 Task: Create a task  Login page not loading or unresponsive , assign it to team member softage.7@softage.net in the project ZestTech and update the status of the task to  Off Track , set the priority of the task to Medium.
Action: Mouse moved to (67, 504)
Screenshot: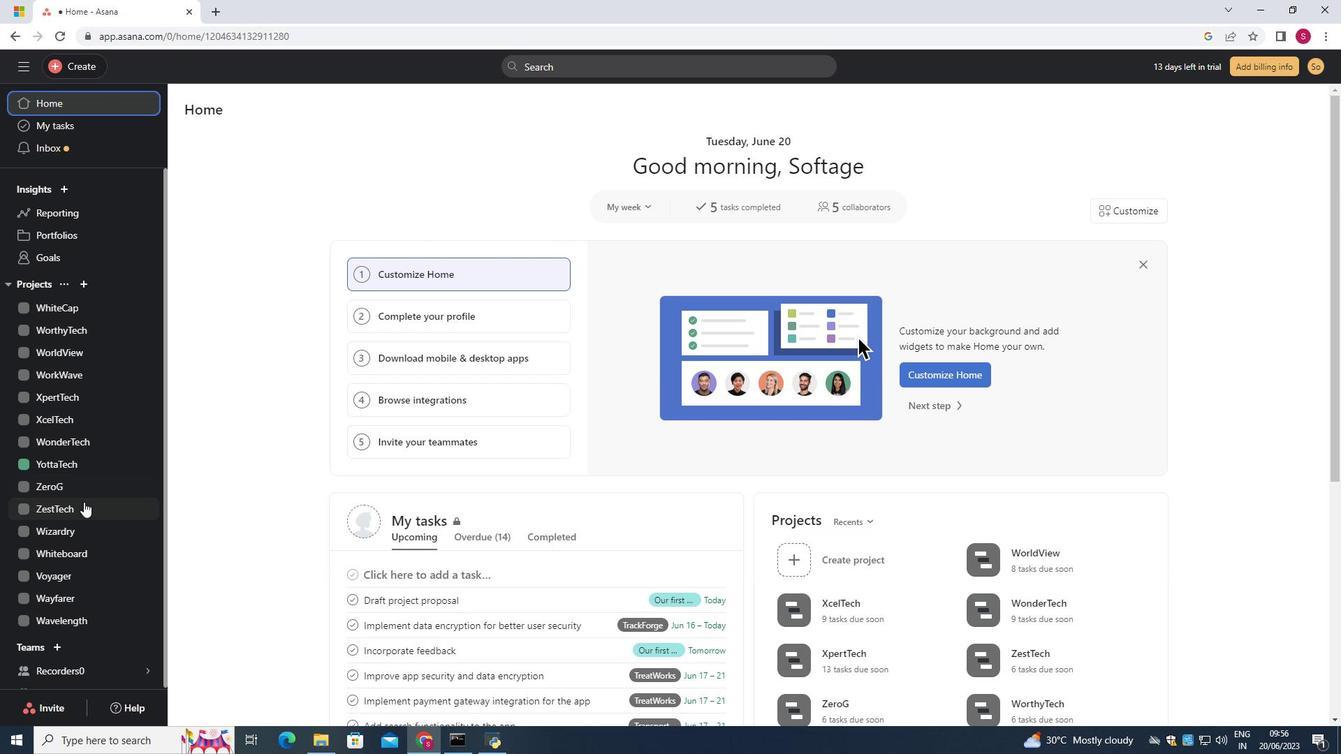 
Action: Mouse pressed left at (67, 504)
Screenshot: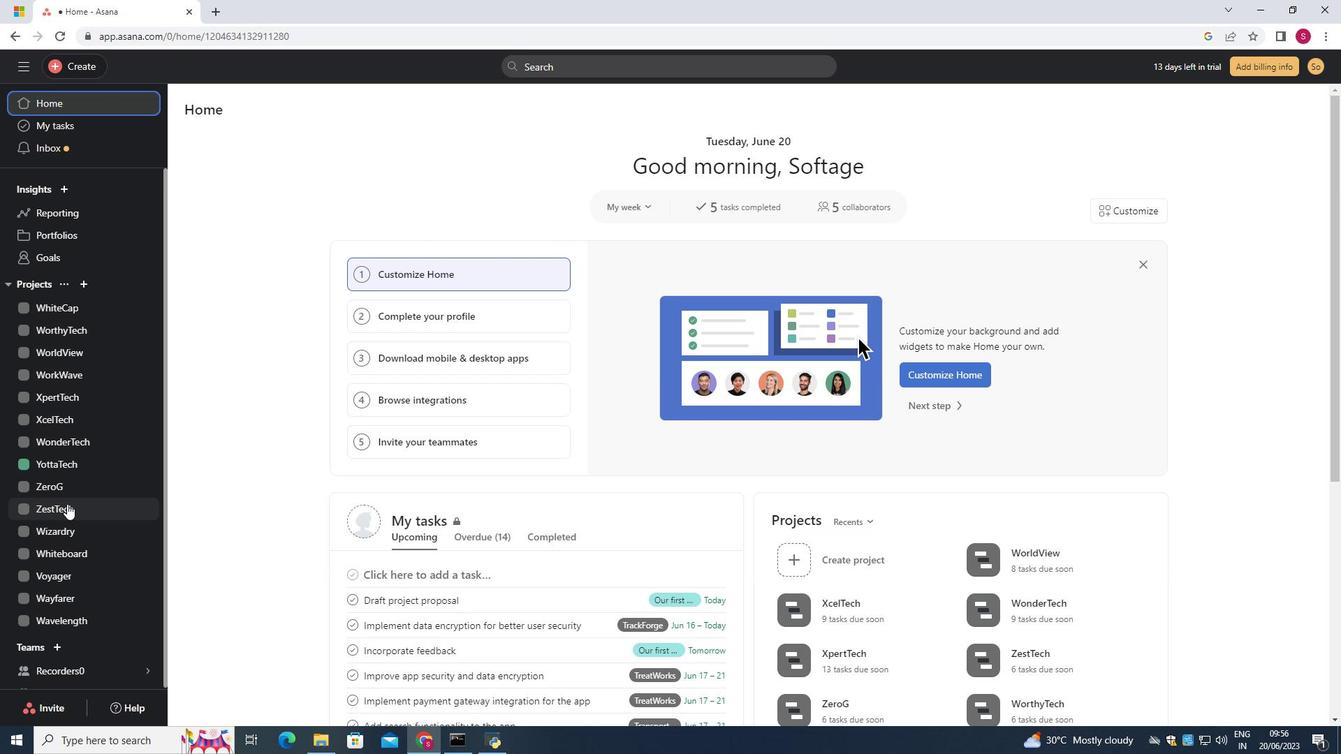 
Action: Mouse moved to (219, 176)
Screenshot: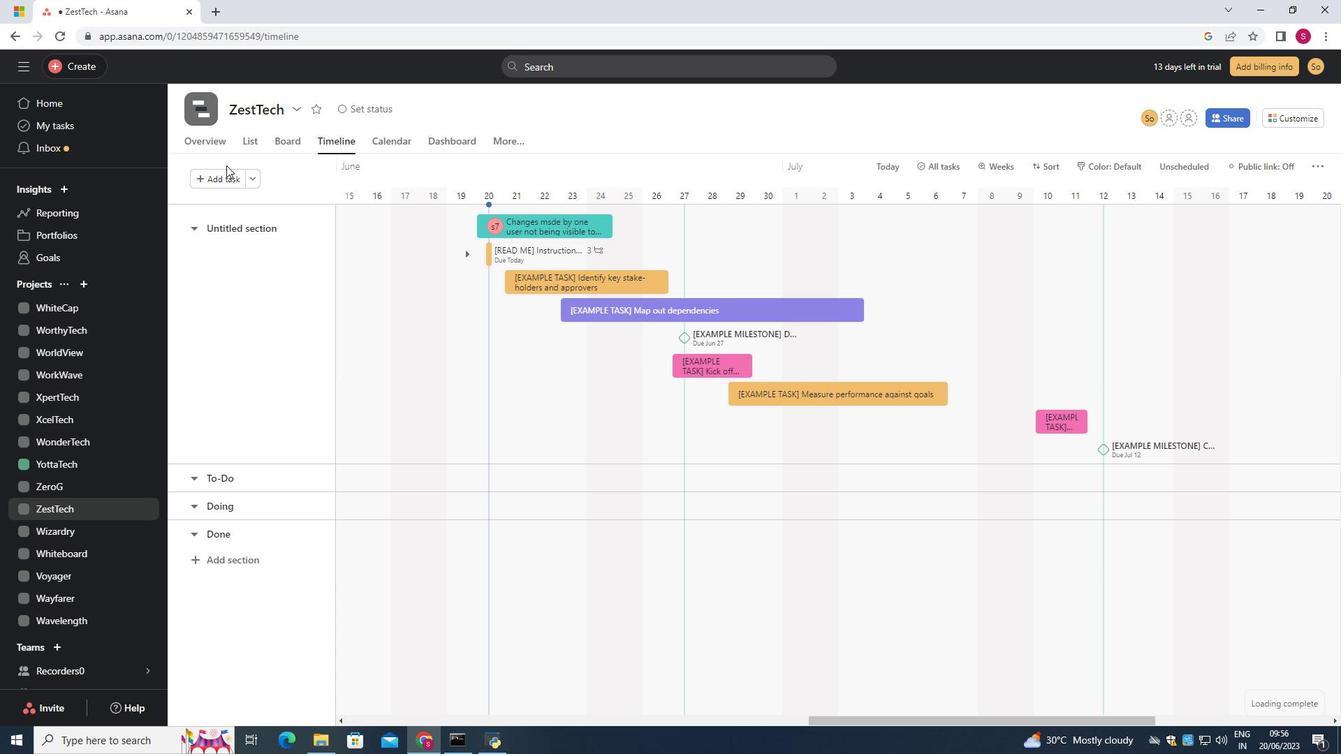 
Action: Mouse pressed left at (219, 176)
Screenshot: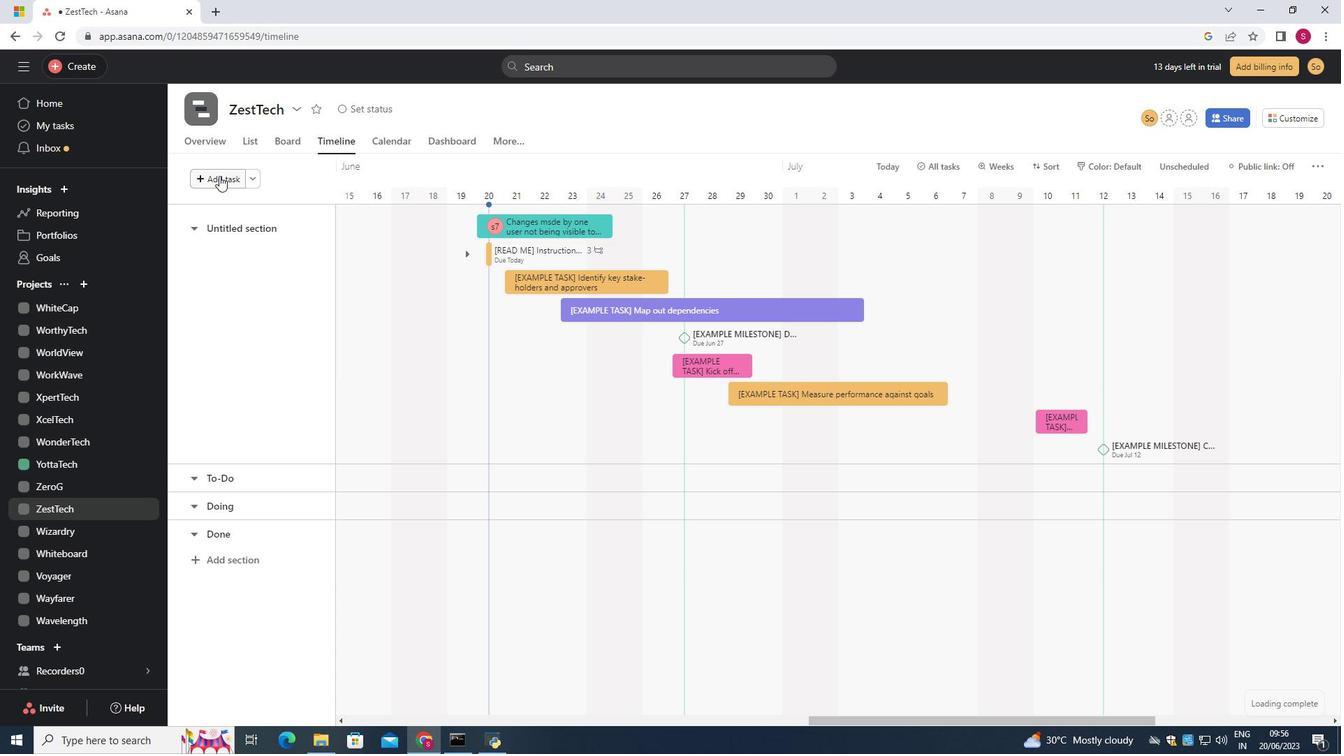 
Action: Key pressed <Key.shift>Login<Key.space>page<Key.space>not<Key.space>loading<Key.space>or<Key.space>unresponsive<Key.enter>
Screenshot: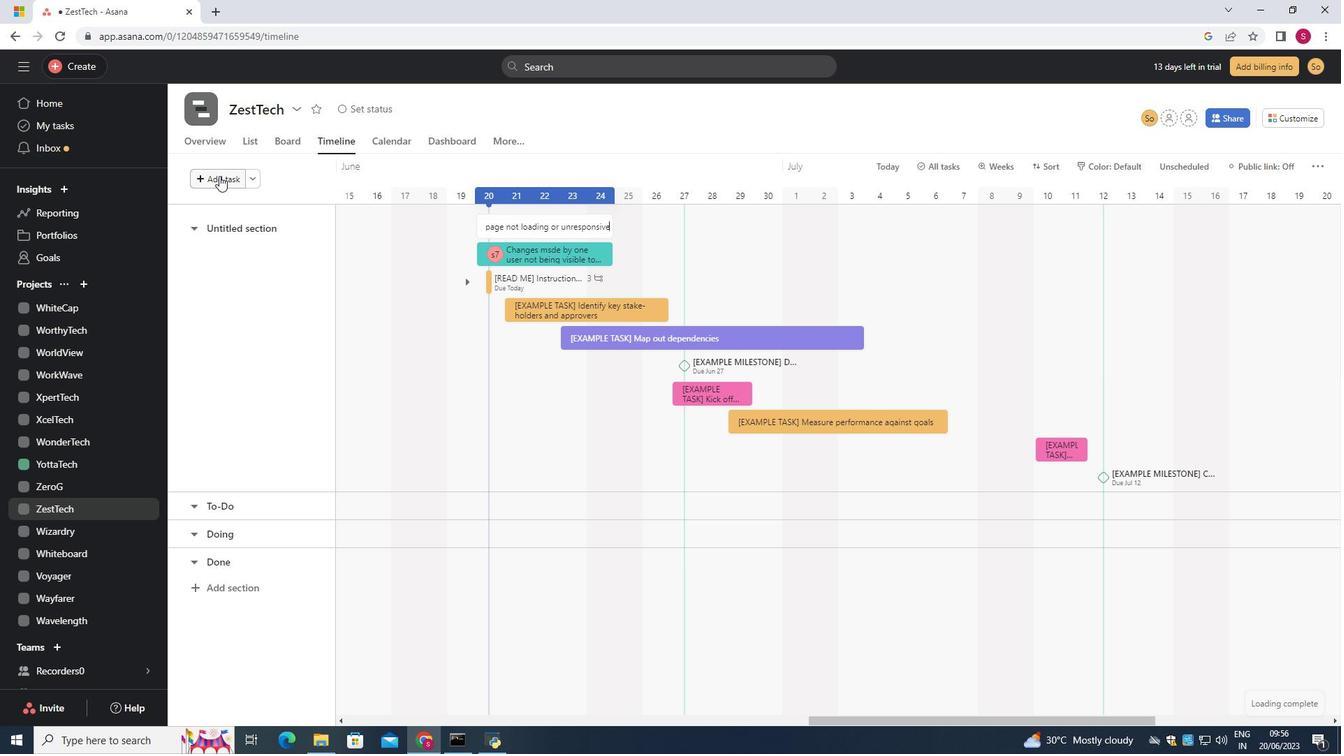
Action: Mouse moved to (573, 222)
Screenshot: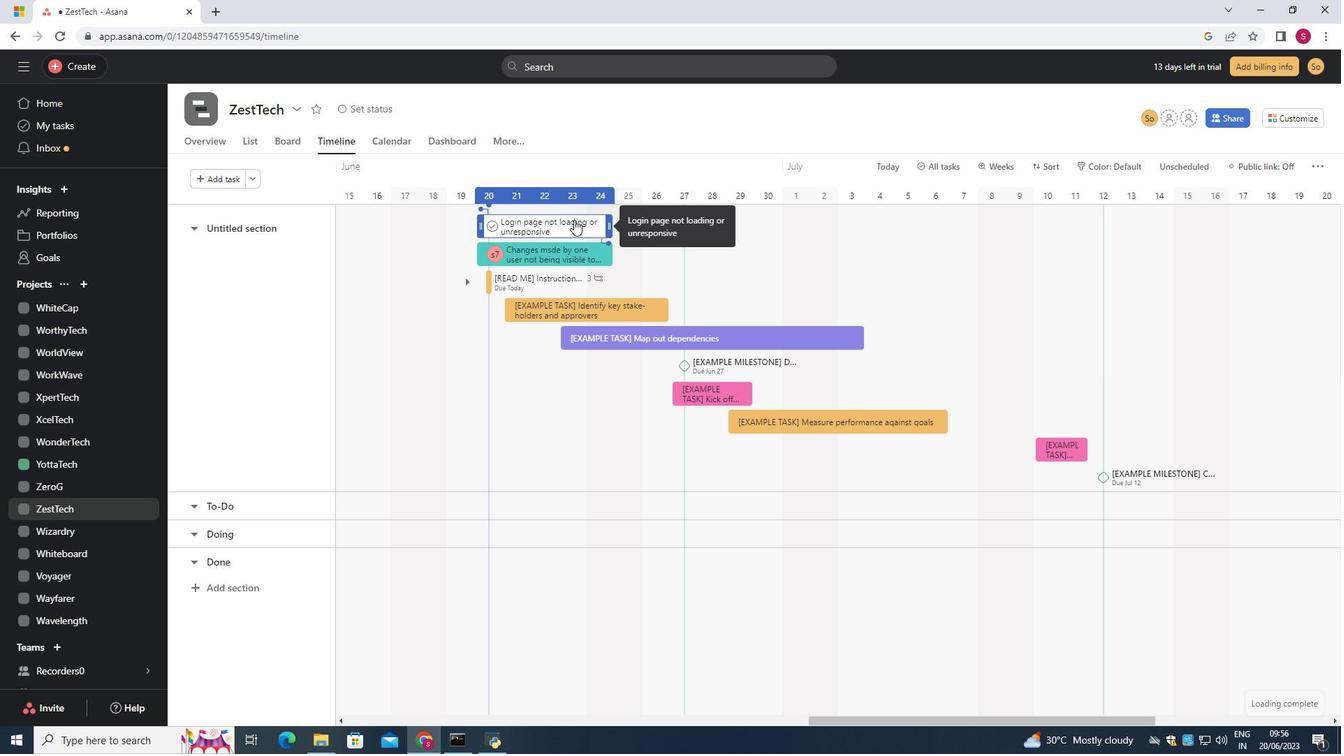 
Action: Mouse pressed left at (573, 222)
Screenshot: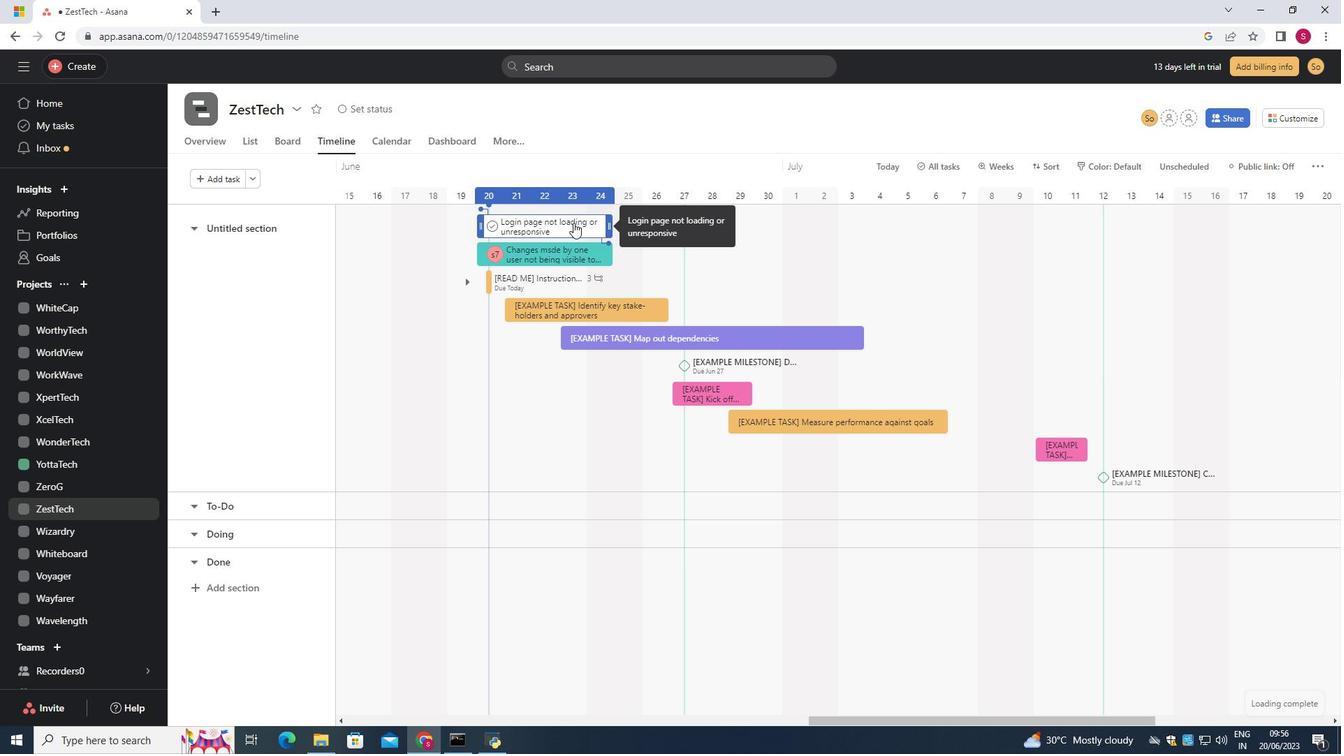 
Action: Mouse moved to (1029, 246)
Screenshot: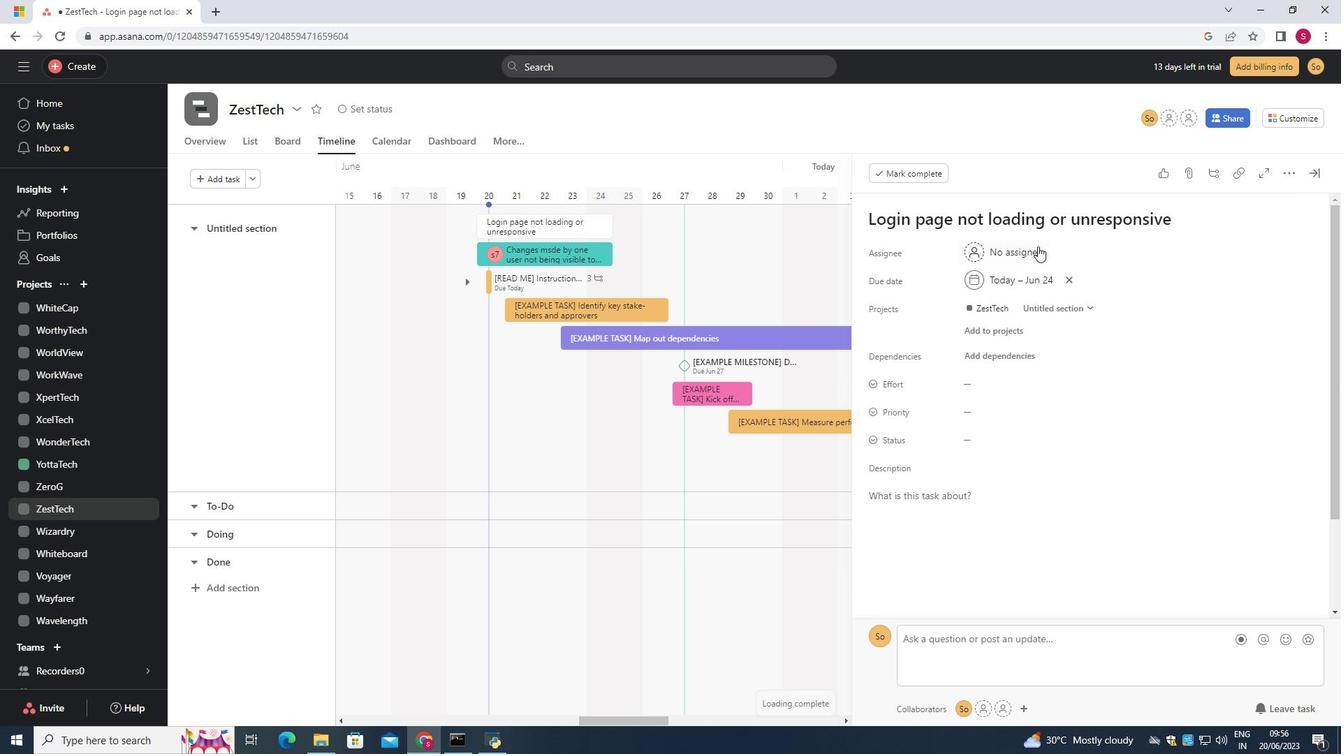 
Action: Mouse pressed left at (1029, 246)
Screenshot: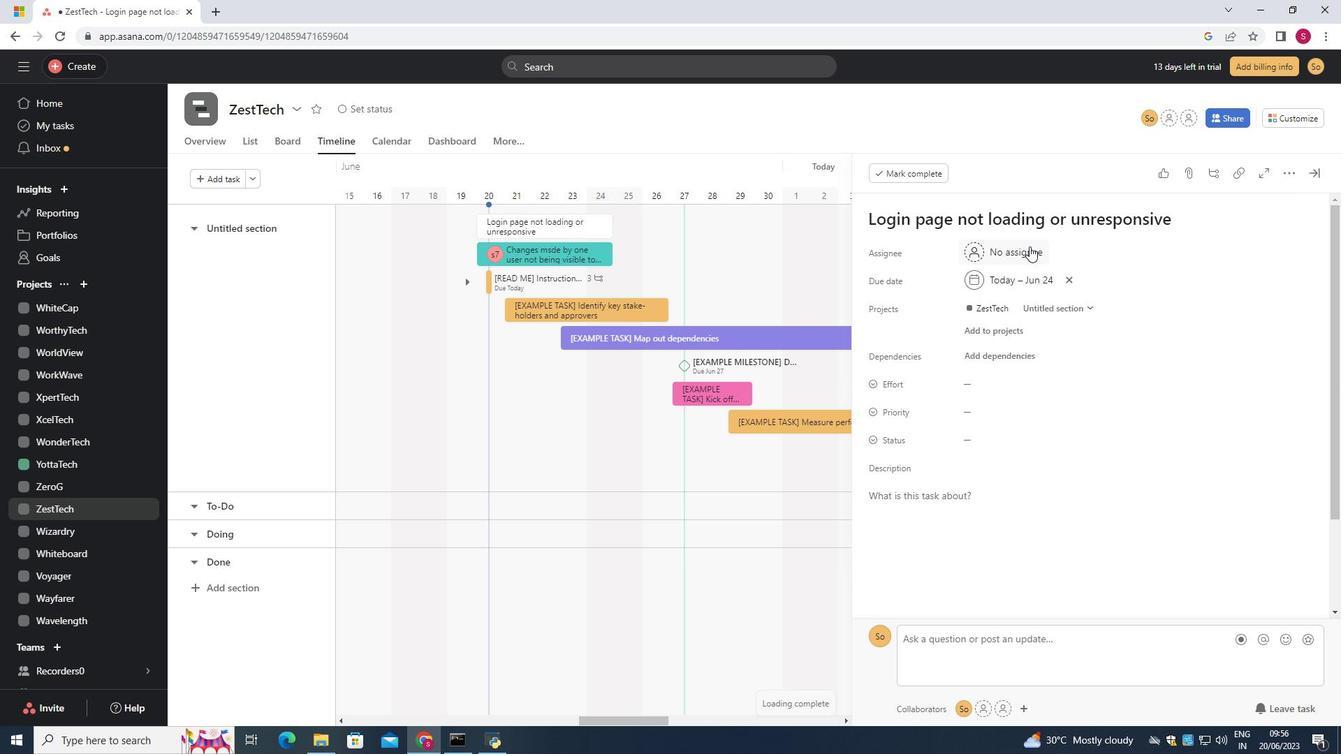 
Action: Key pressed softage.7<Key.shift>@softage.net<Key.enter>
Screenshot: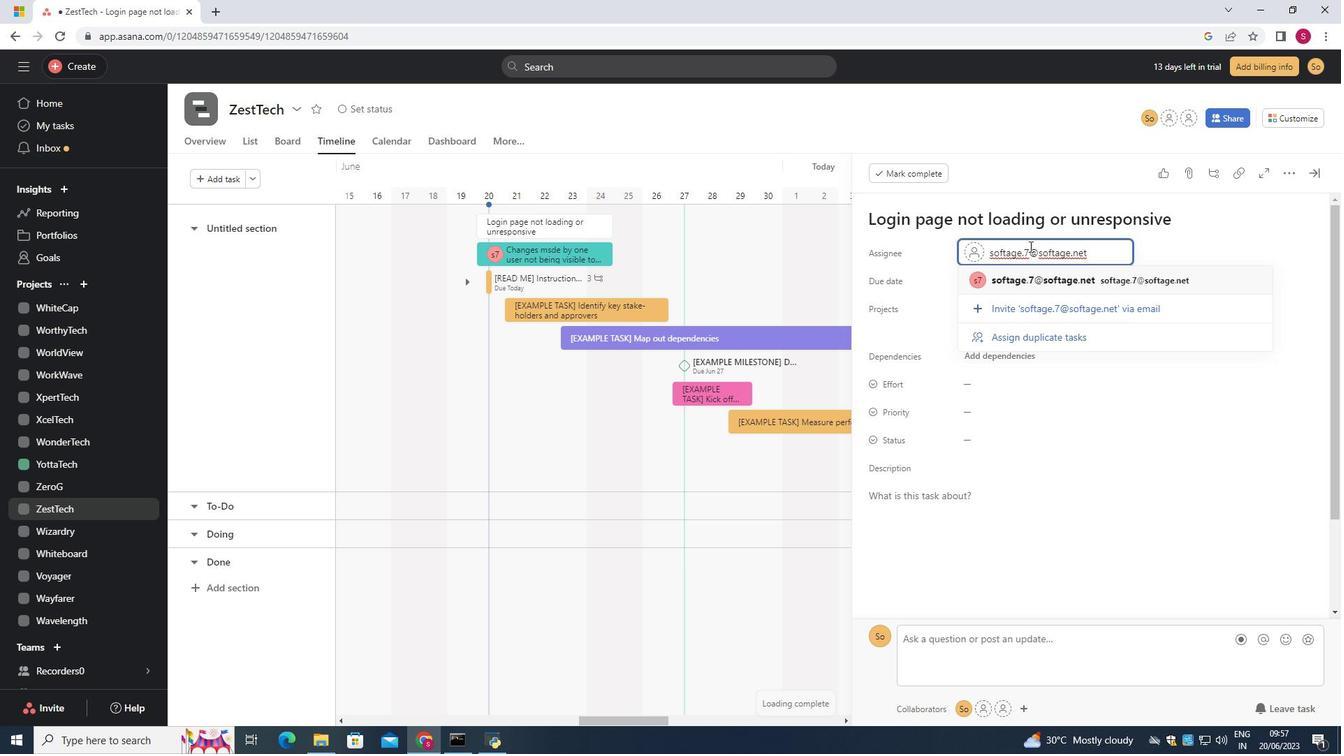 
Action: Mouse moved to (1026, 442)
Screenshot: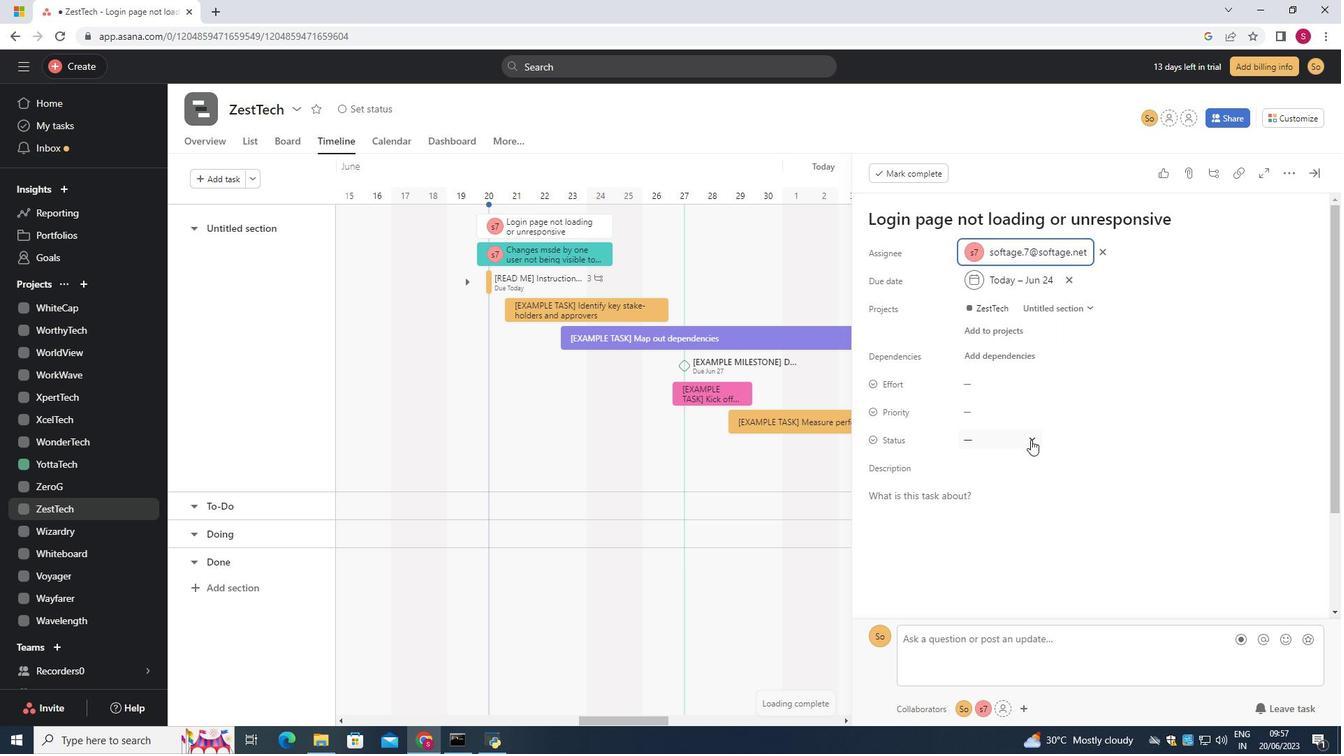 
Action: Mouse pressed left at (1026, 442)
Screenshot: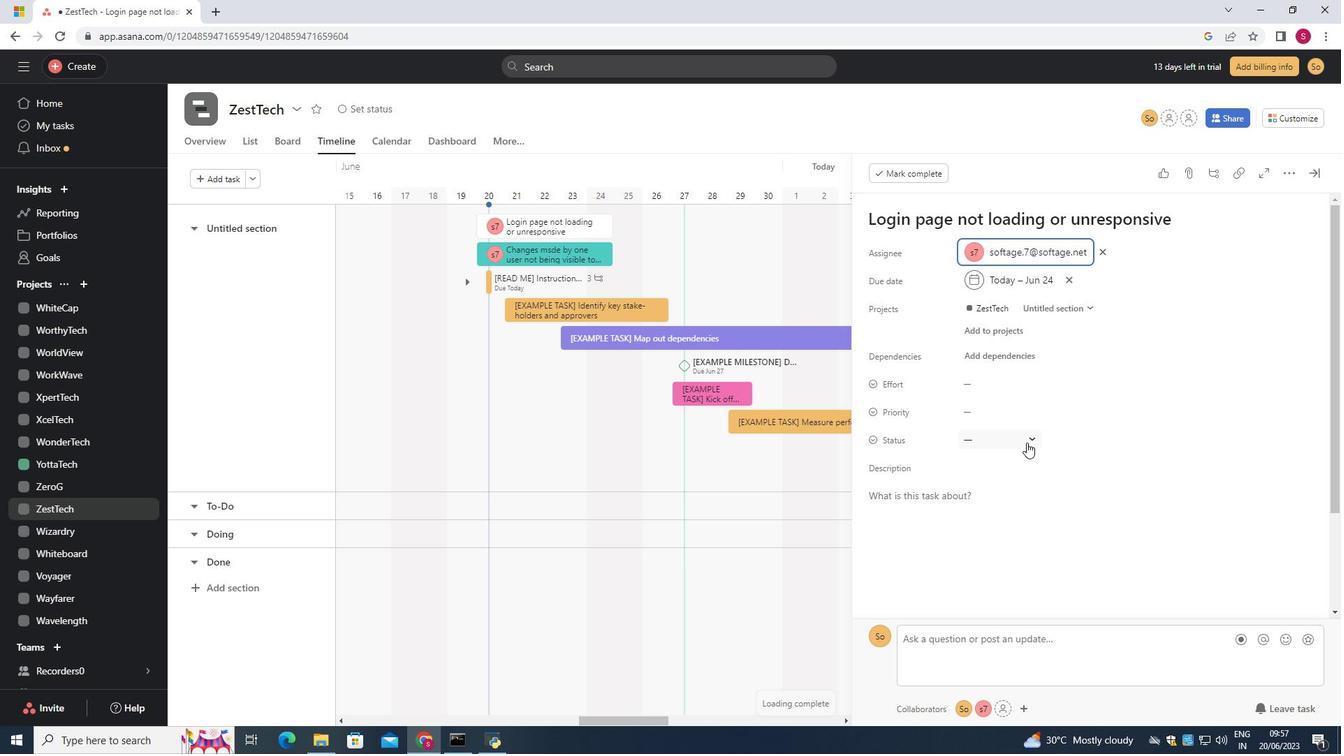 
Action: Mouse moved to (1014, 540)
Screenshot: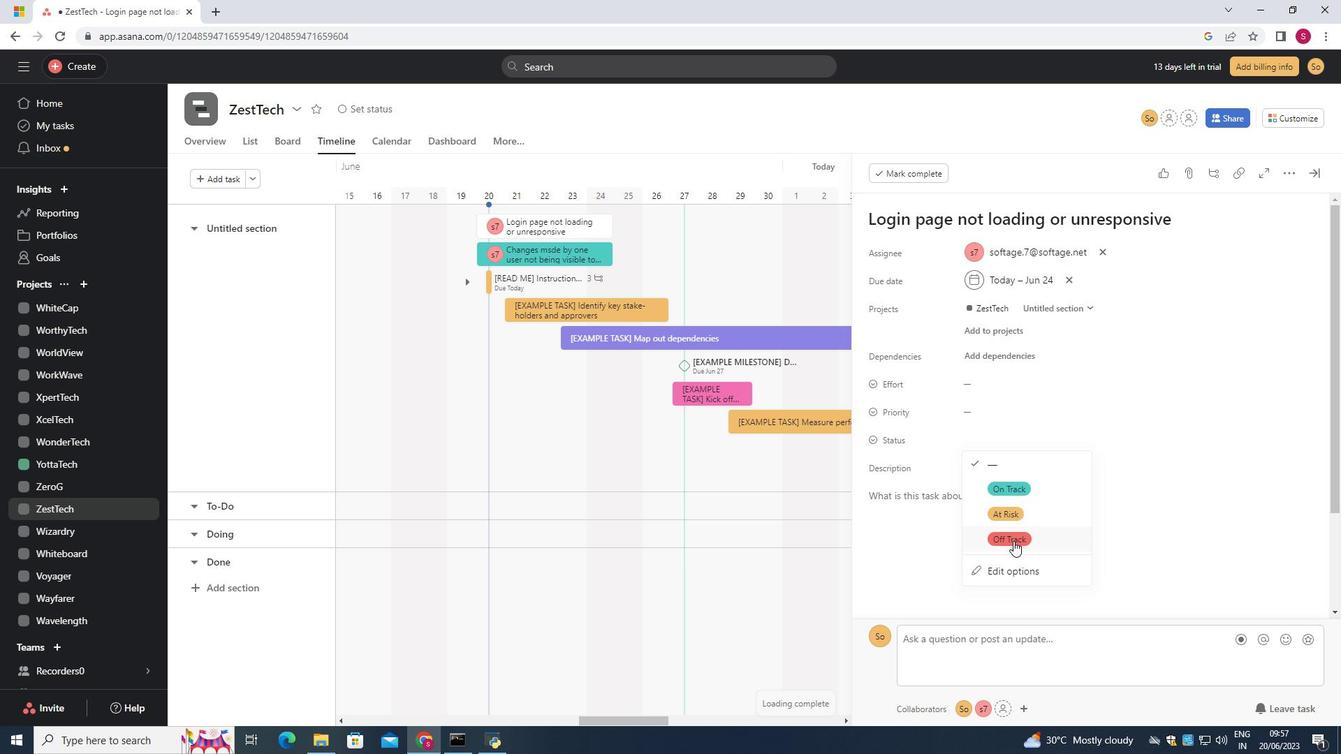 
Action: Mouse pressed left at (1014, 540)
Screenshot: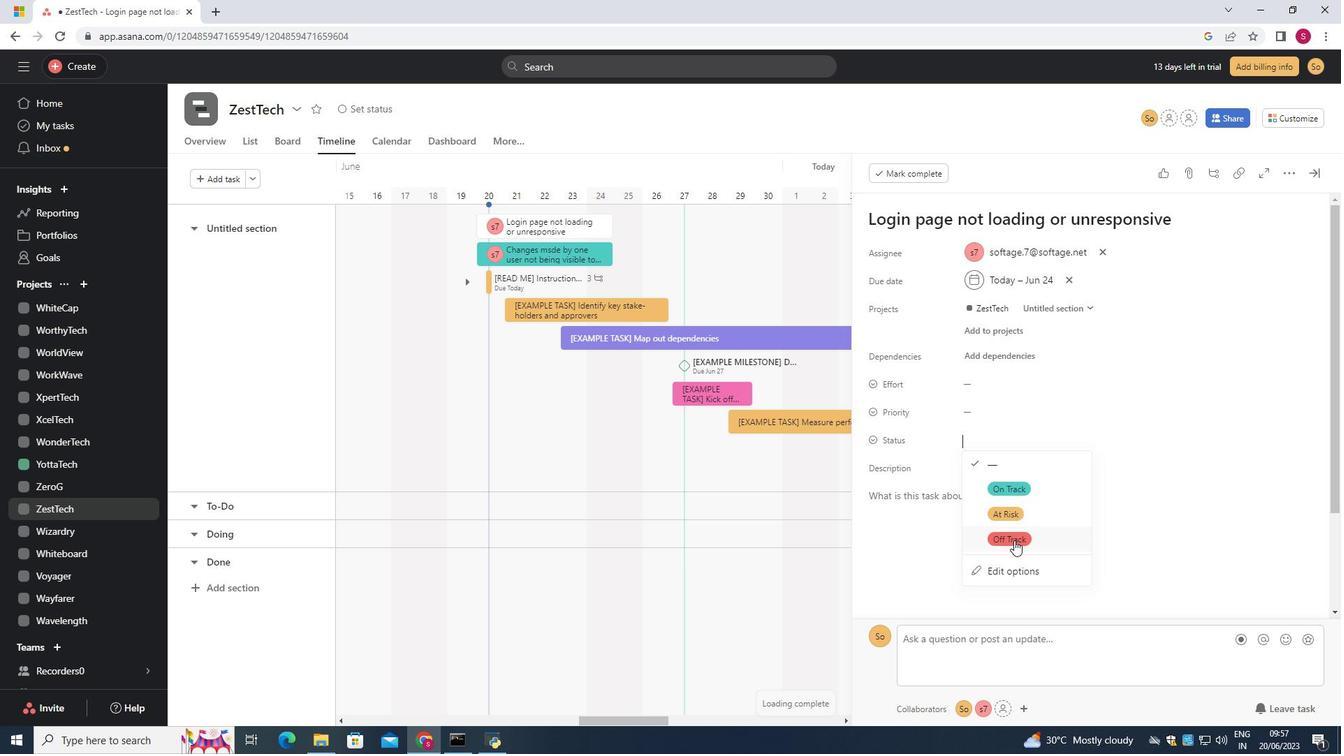 
Action: Mouse moved to (1024, 410)
Screenshot: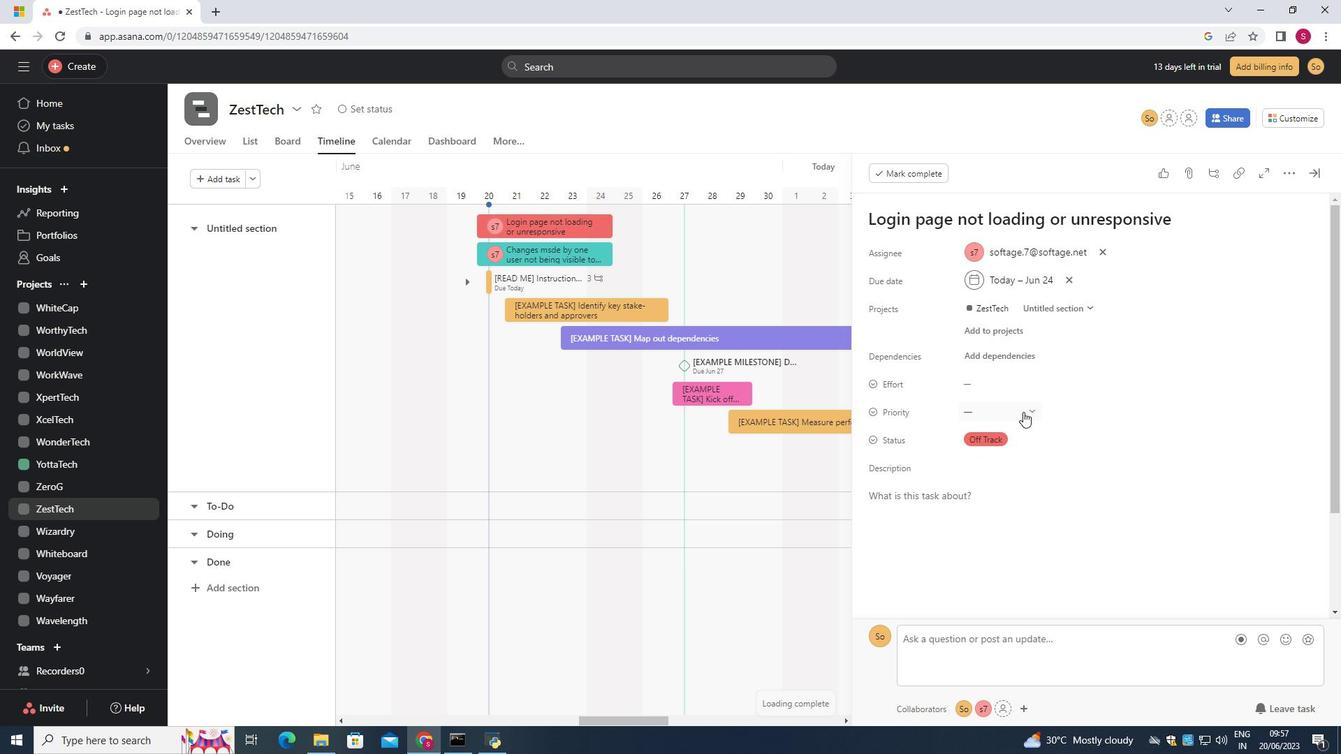 
Action: Mouse pressed left at (1024, 410)
Screenshot: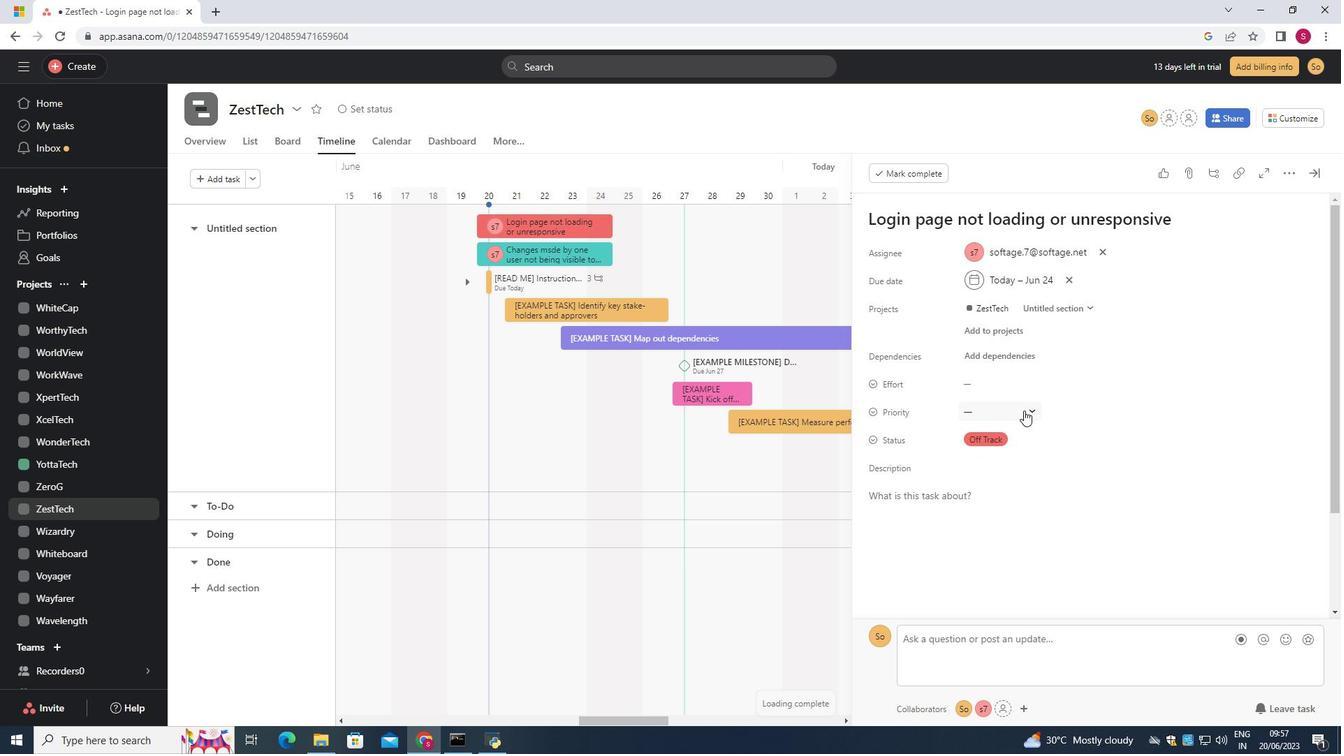 
Action: Mouse moved to (1007, 481)
Screenshot: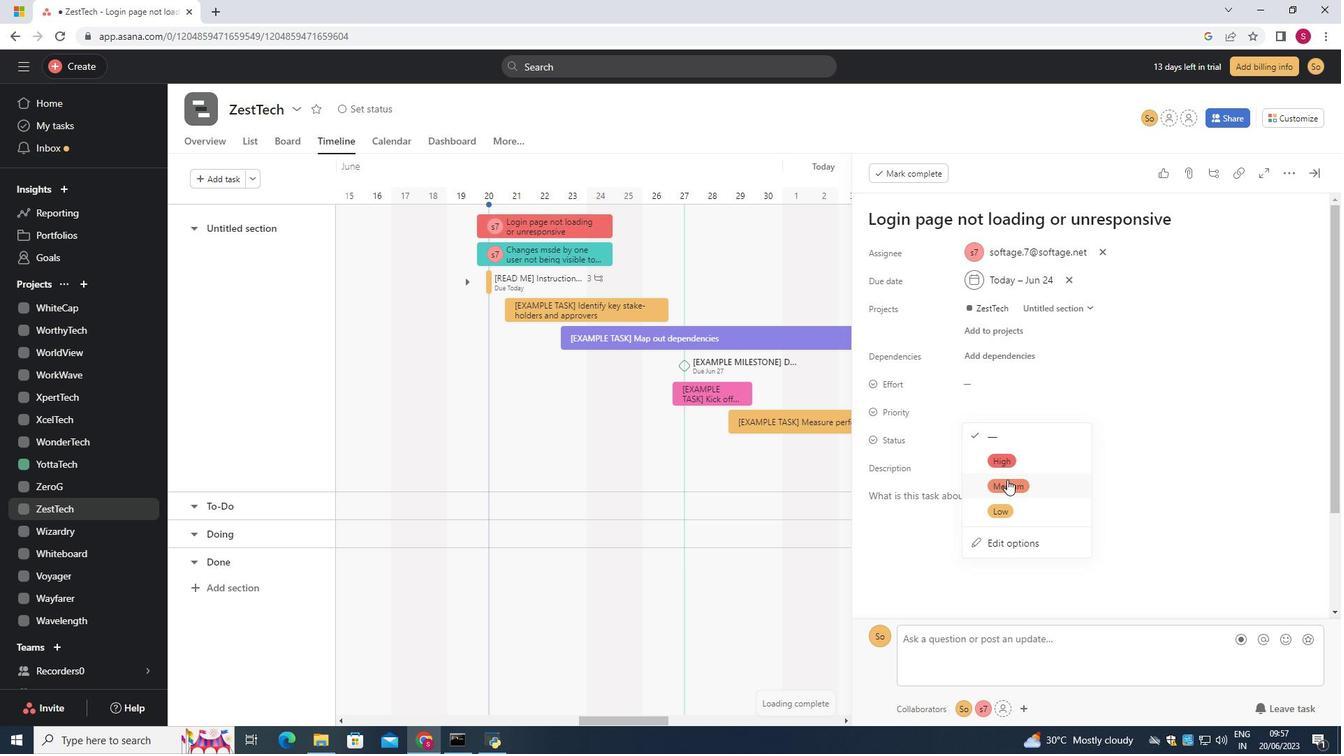 
Action: Mouse pressed left at (1007, 481)
Screenshot: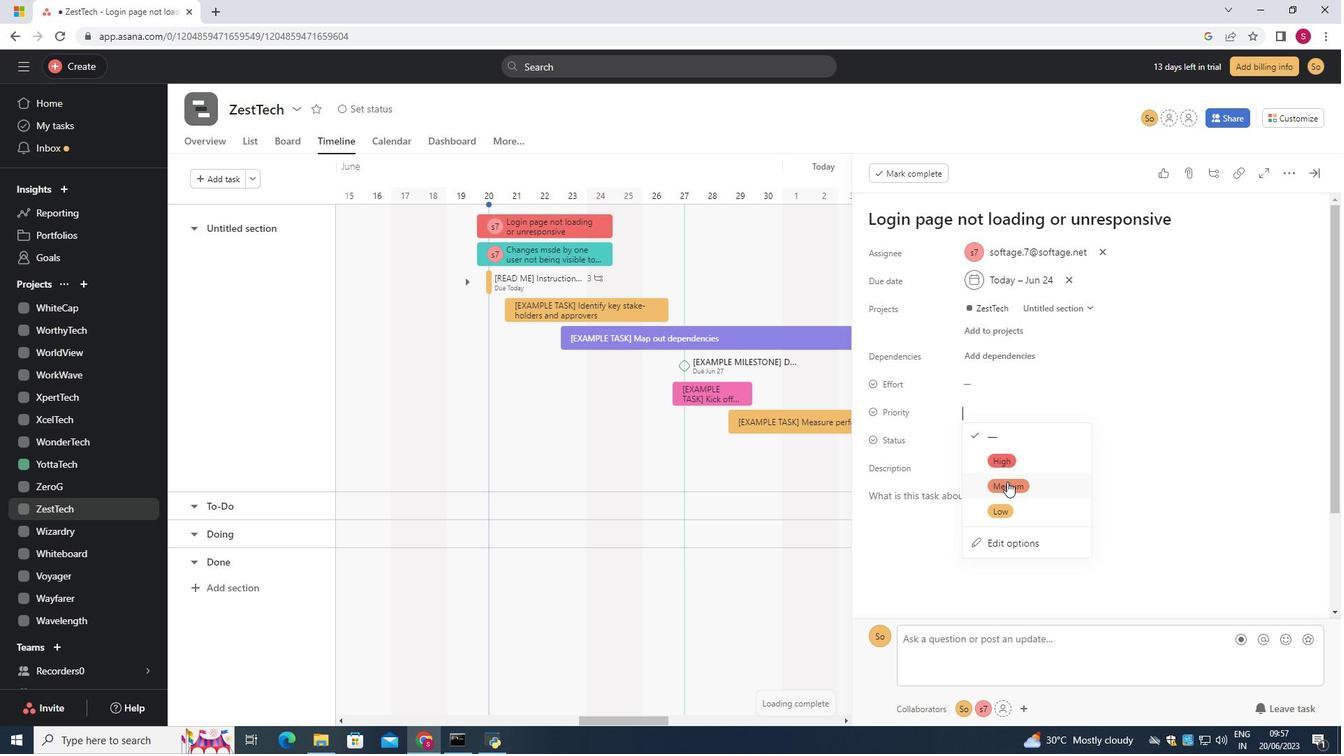 
